 Task: Assign in the project WonderTech the issue 'Upgrade the data visualization capabilities of a web application to improve insights and decision-making capabilities' to the sprint 'Mission Control'.
Action: Mouse moved to (916, 576)
Screenshot: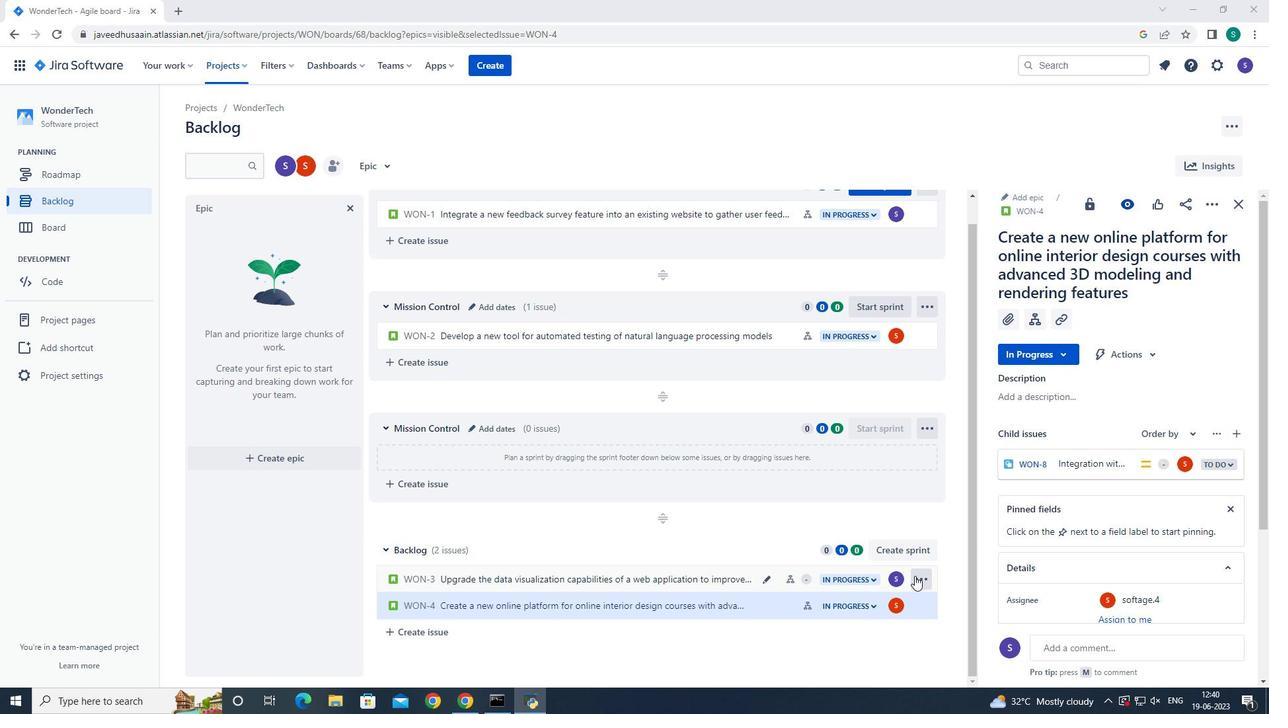 
Action: Mouse pressed left at (916, 576)
Screenshot: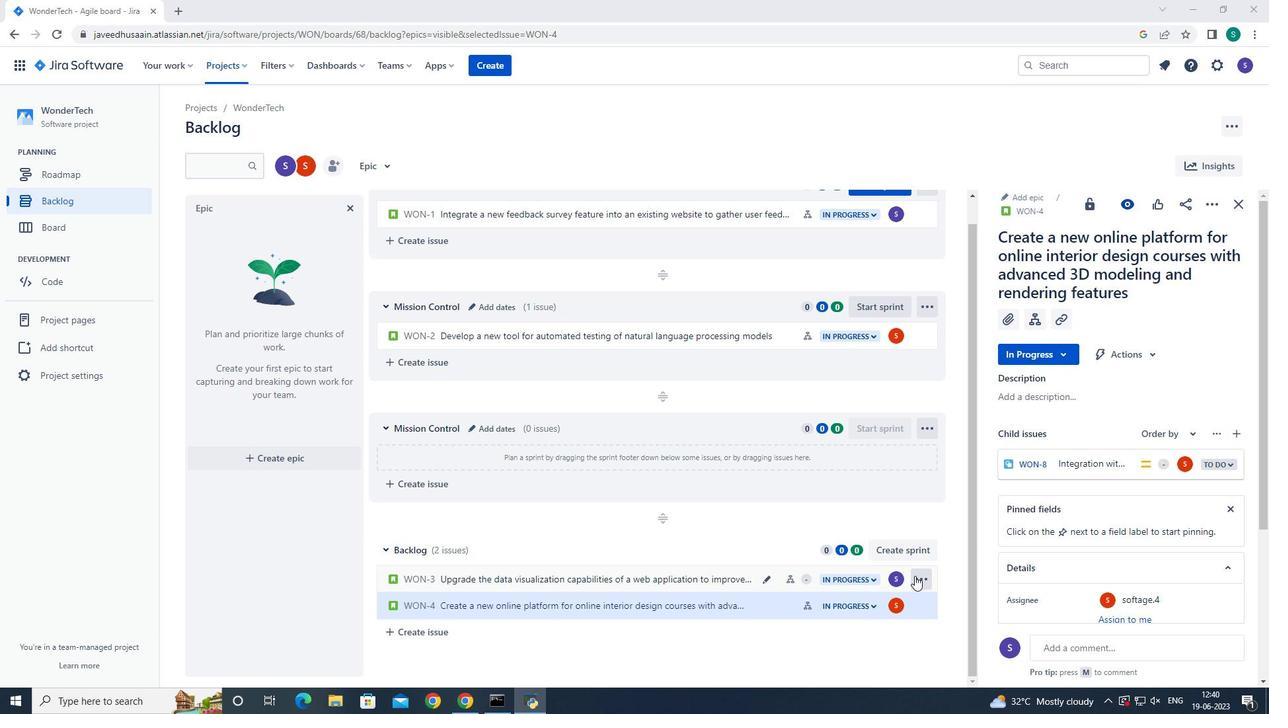 
Action: Mouse moved to (881, 512)
Screenshot: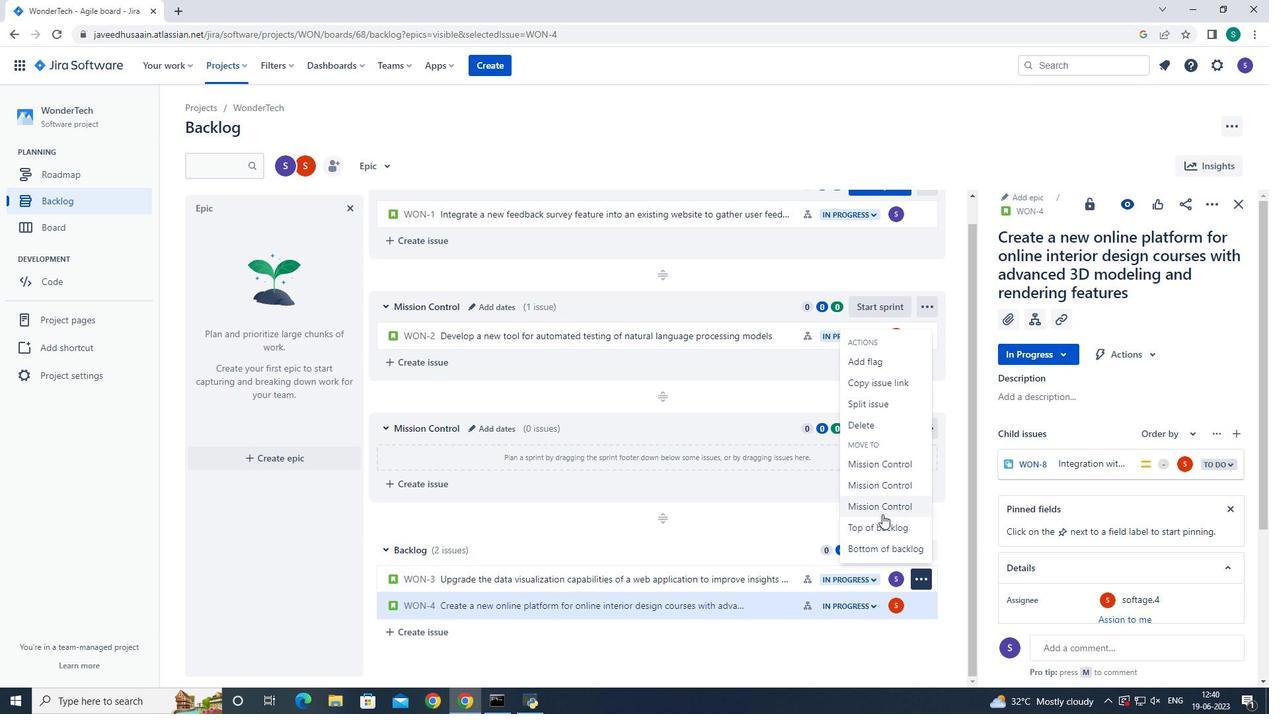 
Action: Mouse pressed left at (881, 512)
Screenshot: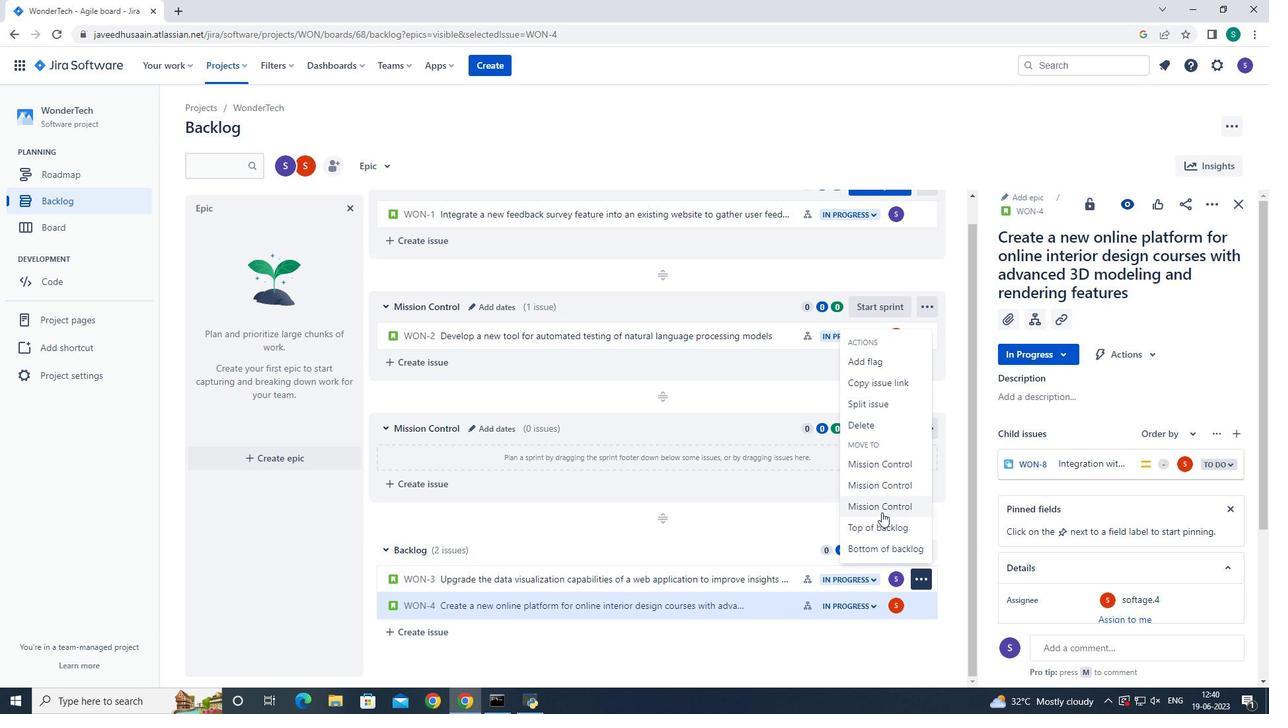 
Action: Mouse moved to (696, 488)
Screenshot: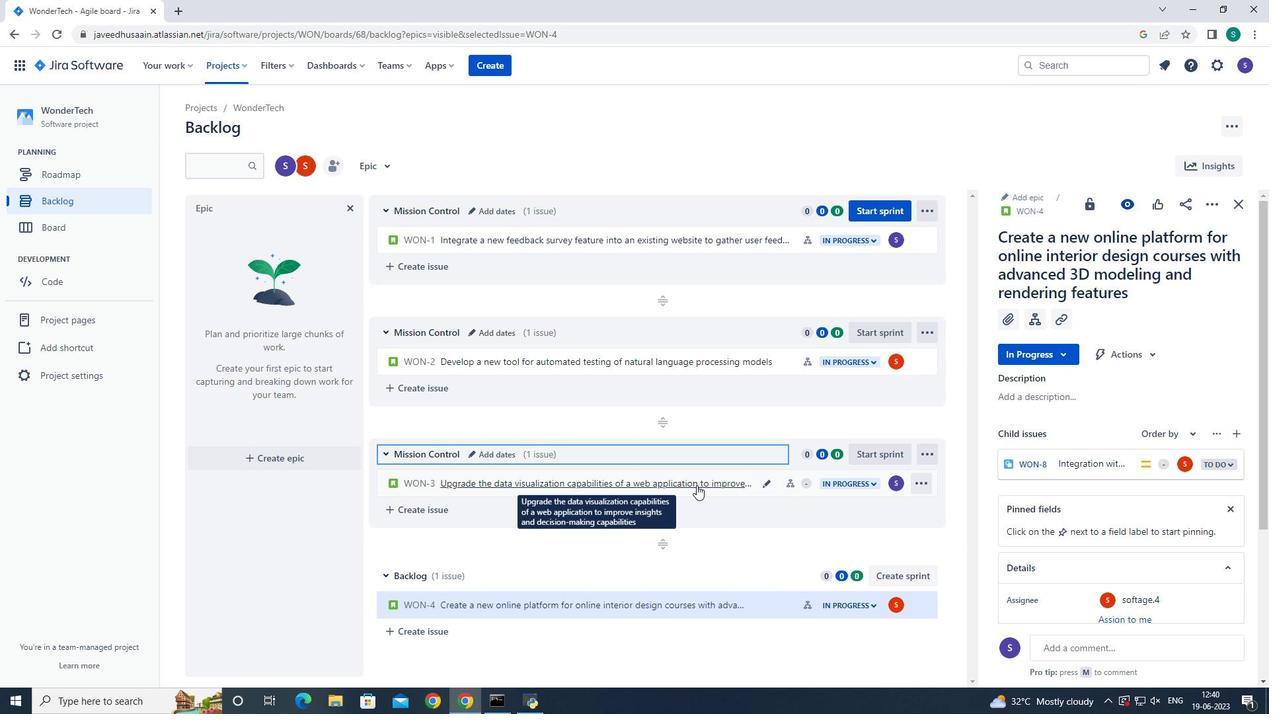 
